 Task: Create in the project AgileFlow in Backlog an issue 'Integrate a new customer loyalty program feature into an existing e-commerce website to improve customer retention and repeat sales', assign it to team member softage.2@softage.net and change the status to IN PROGRESS. Create in the project AgileFlow in Backlog an issue 'Develop a new tool for automated testing of mobile application battery consumption and energy efficiency', assign it to team member softage.3@softage.net and change the status to IN PROGRESS
Action: Mouse moved to (307, 316)
Screenshot: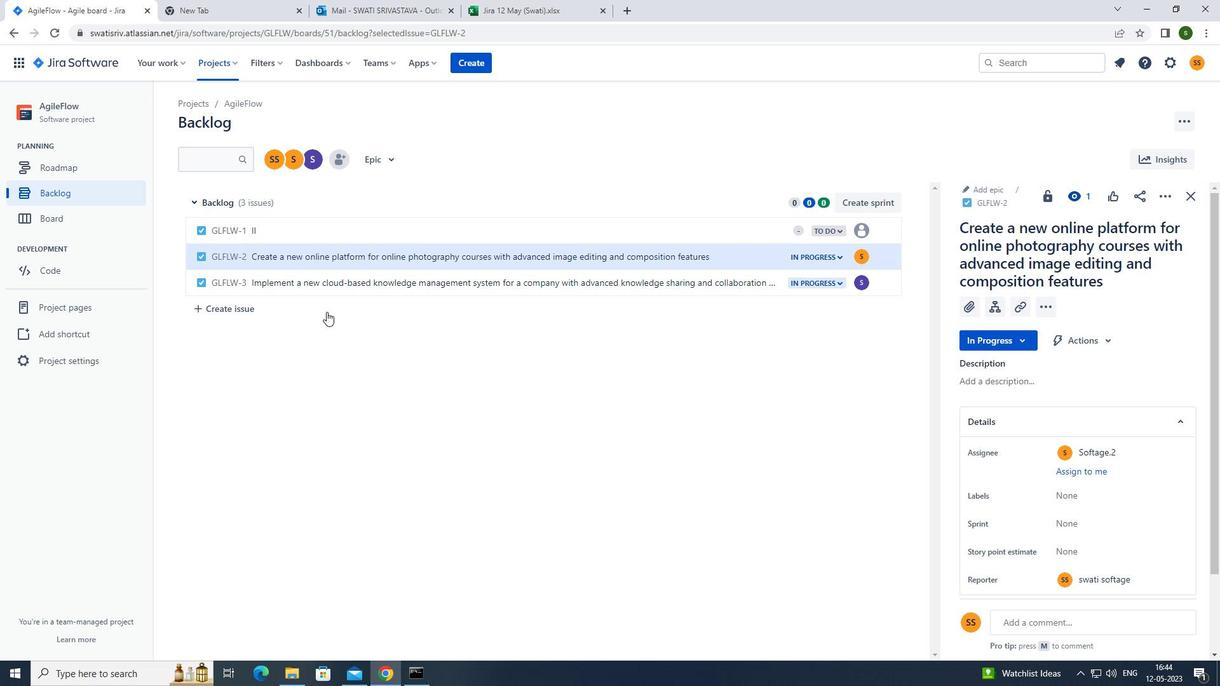 
Action: Mouse pressed left at (307, 316)
Screenshot: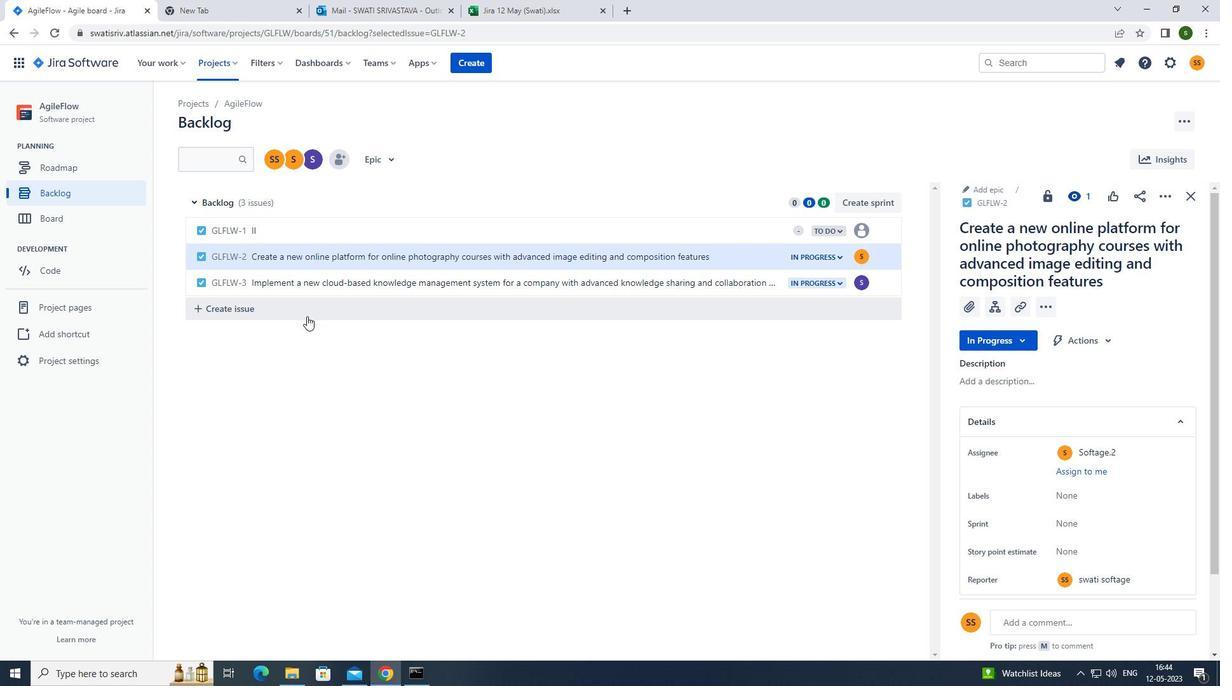 
Action: Mouse moved to (337, 320)
Screenshot: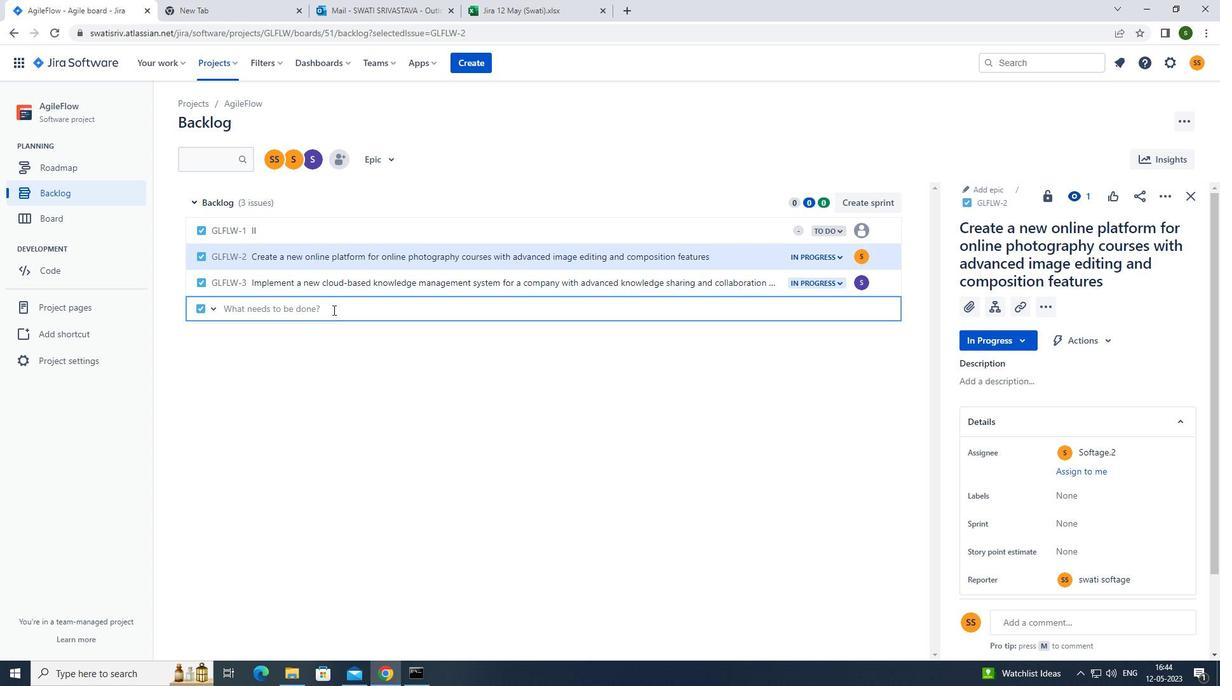 
Action: Key pressed <Key.caps_lock>i<Key.caps_lock>ntegrate<Key.space>a<Key.space>new<Key.space>customer<Key.space>loyalty<Key.space>program<Key.space>feature<Key.space>into<Key.space>an<Key.space>existing<Key.space>e-commerce<Key.space>website<Key.space>to<Key.space>improve<Key.space>customer<Key.space>retention<Key.space>and<Key.space>repeat<Key.space>sales<Key.enter>
Screenshot: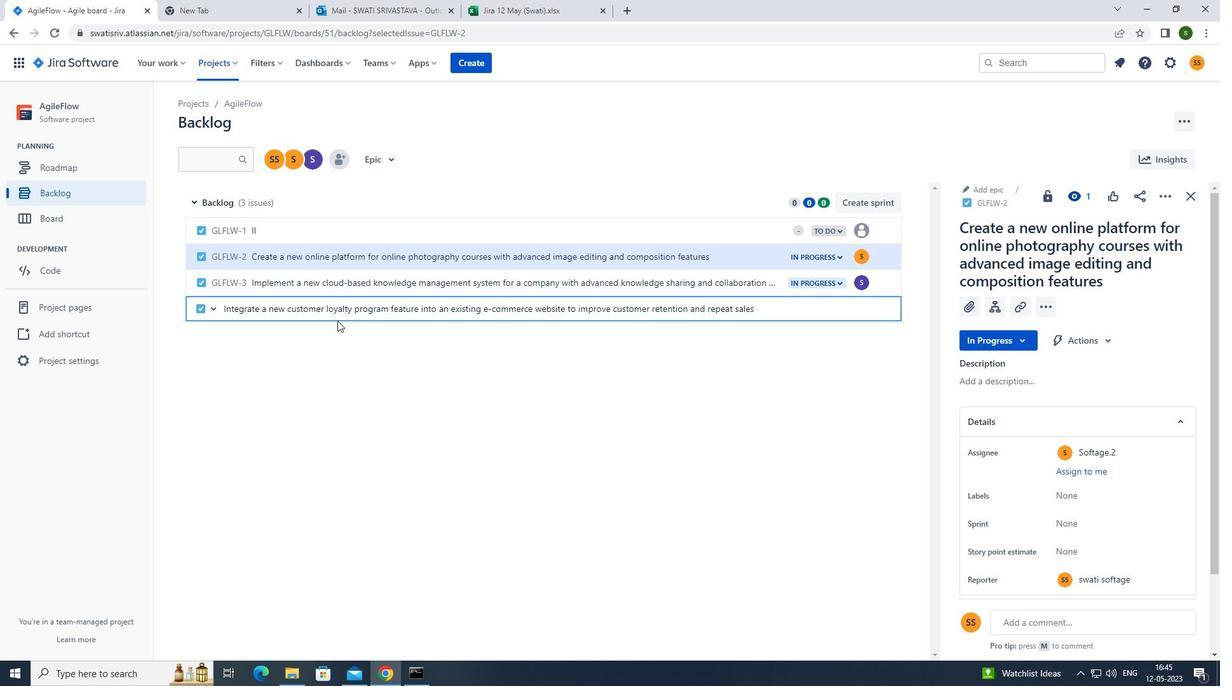 
Action: Mouse moved to (858, 311)
Screenshot: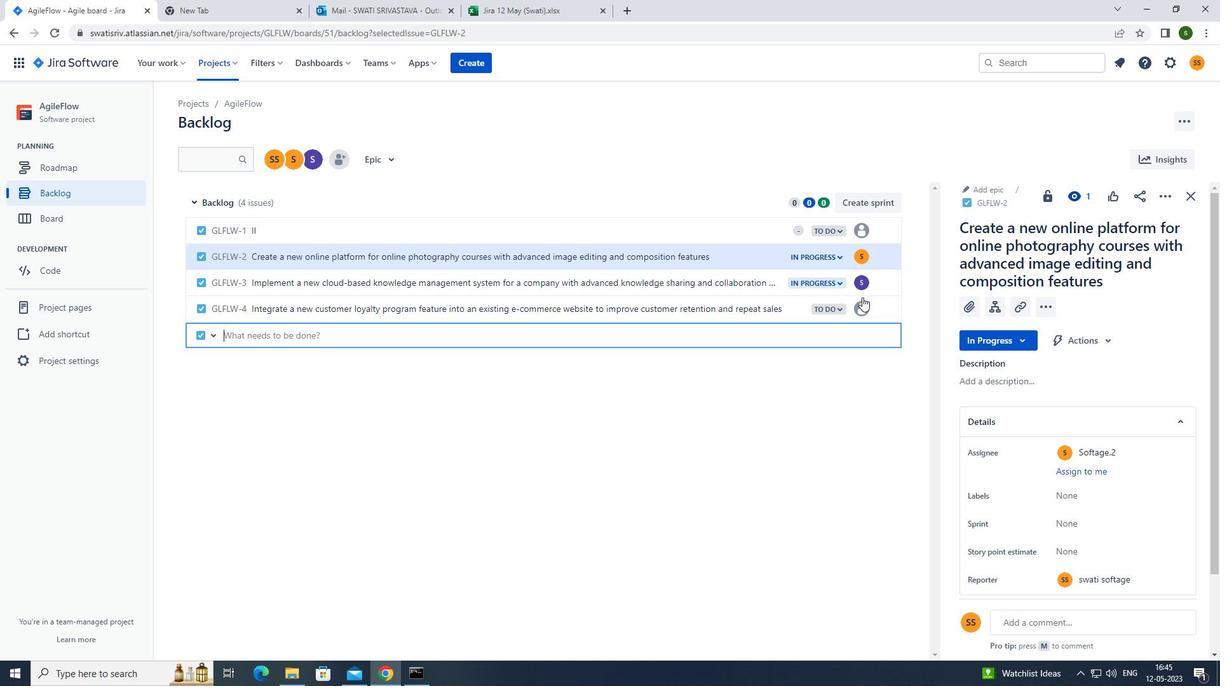 
Action: Mouse pressed left at (858, 311)
Screenshot: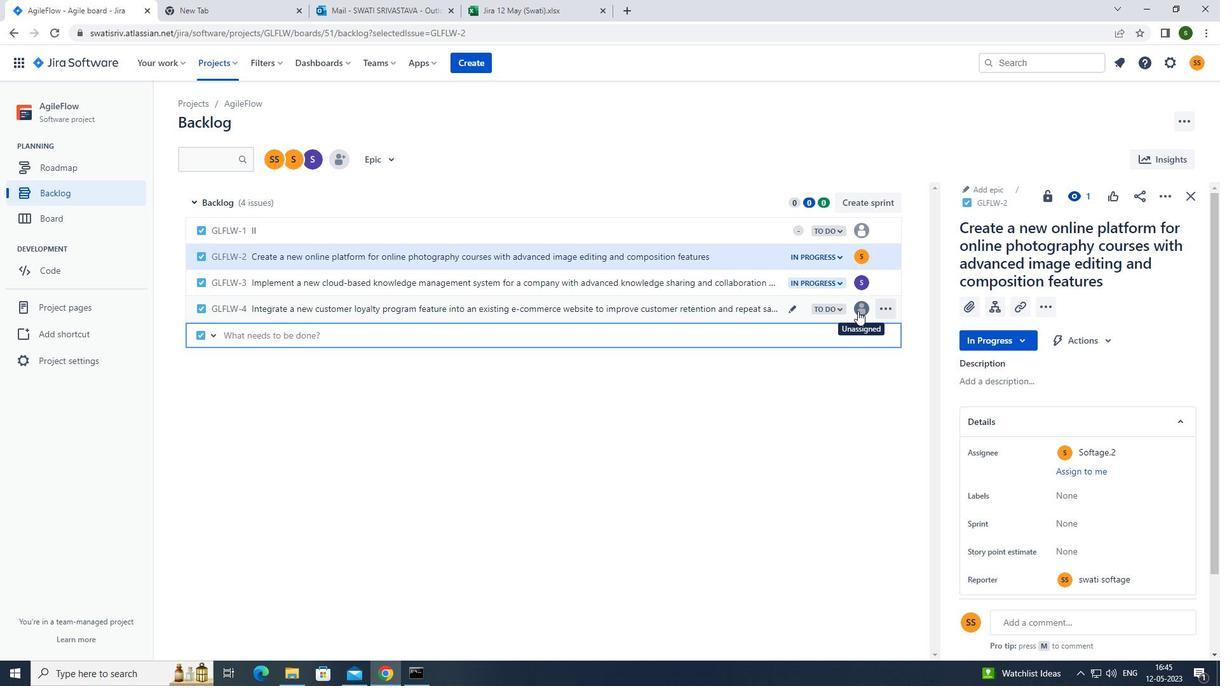 
Action: Mouse moved to (775, 437)
Screenshot: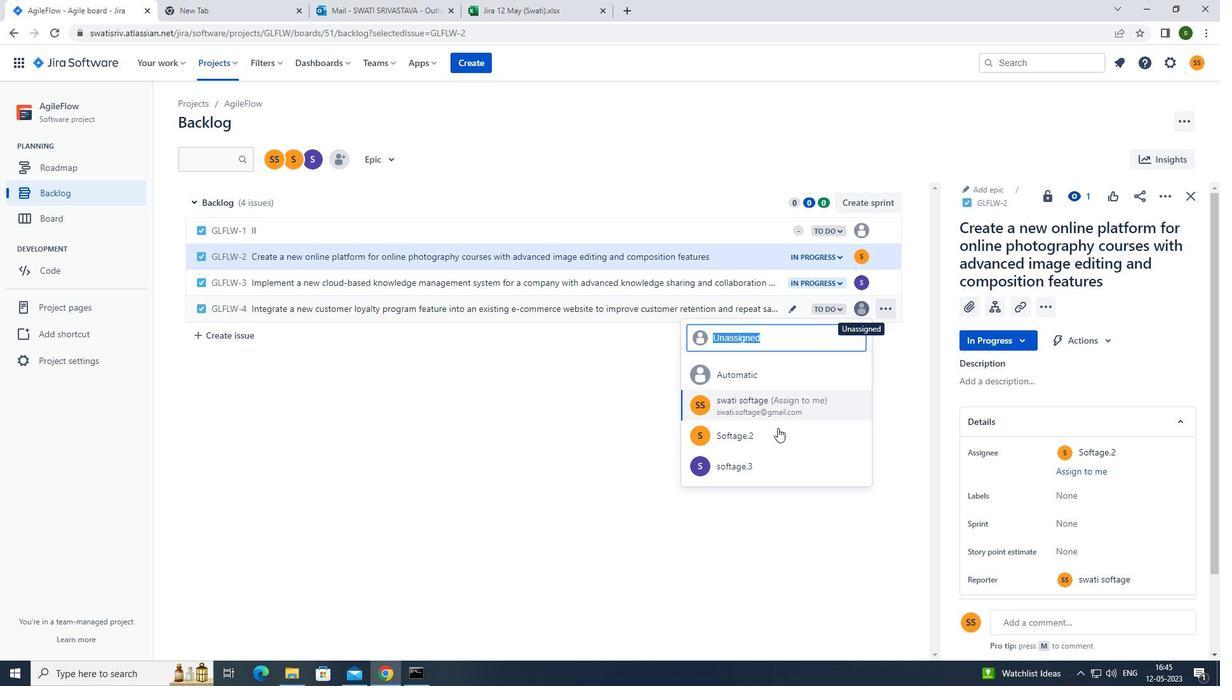 
Action: Mouse pressed left at (775, 437)
Screenshot: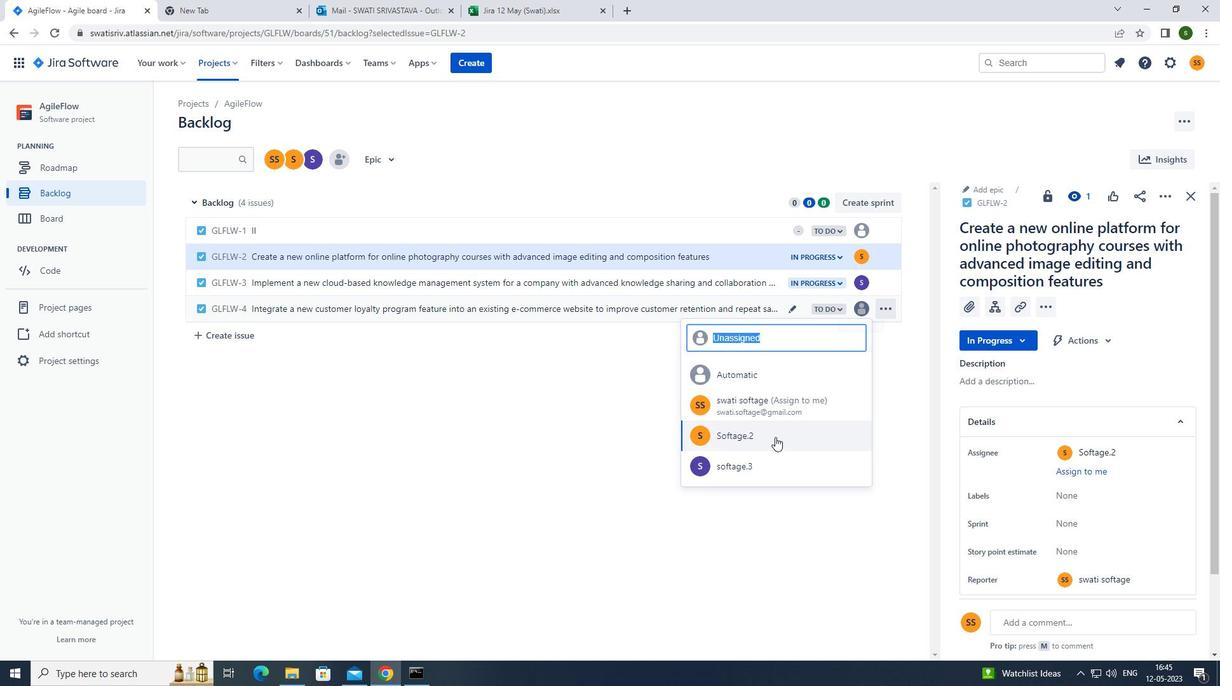 
Action: Mouse moved to (835, 313)
Screenshot: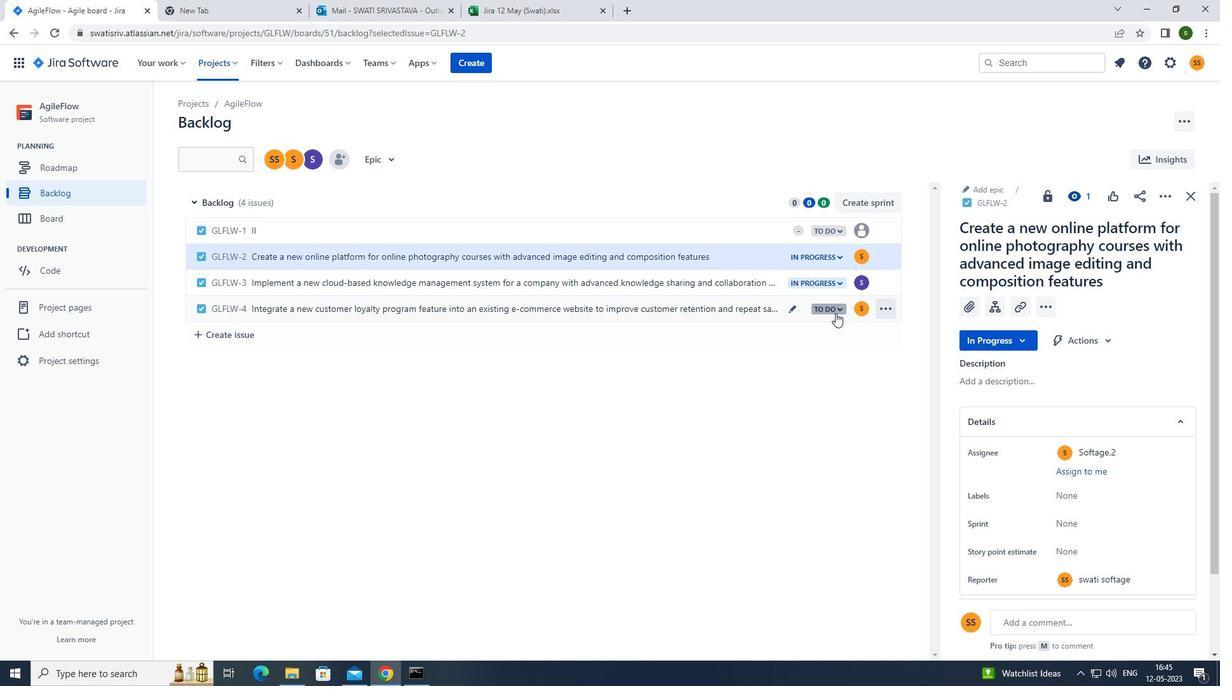 
Action: Mouse pressed left at (835, 313)
Screenshot: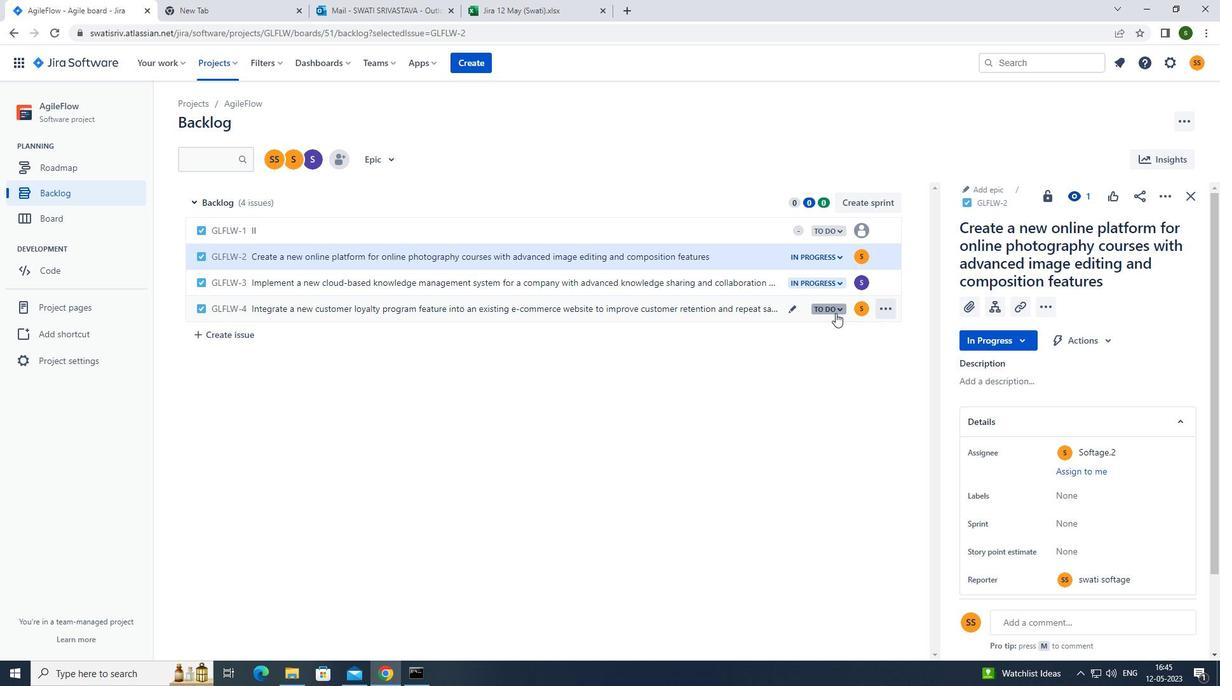 
Action: Mouse moved to (843, 331)
Screenshot: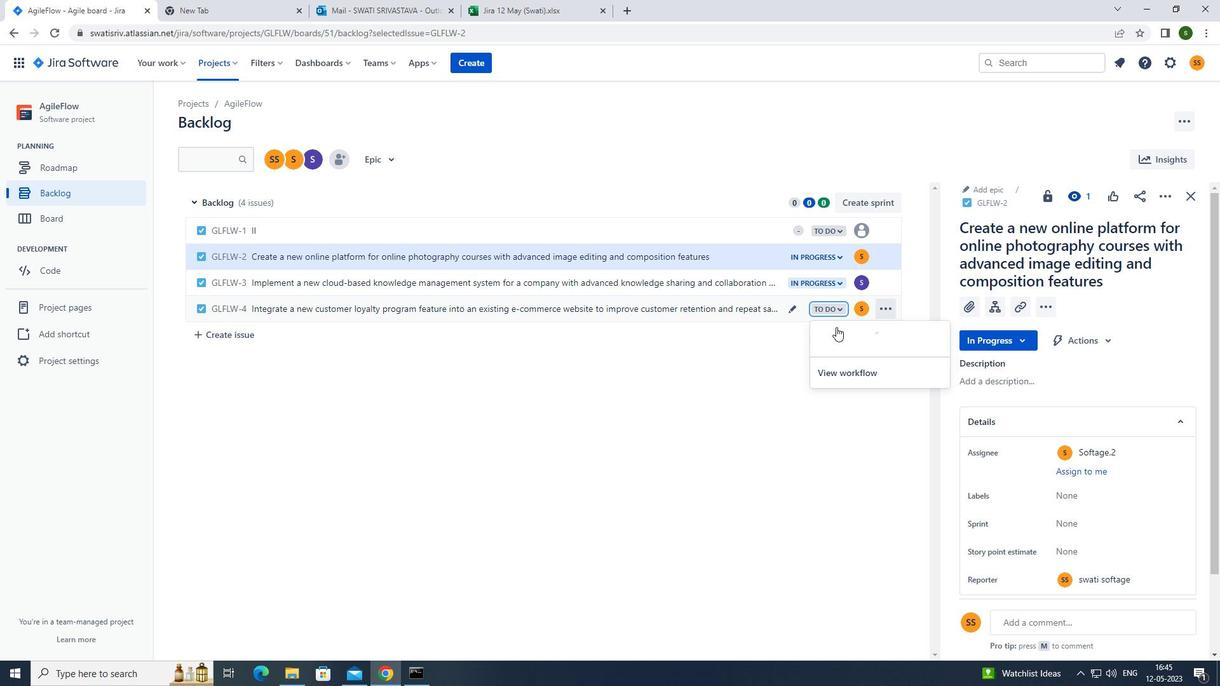 
Action: Mouse pressed left at (843, 331)
Screenshot: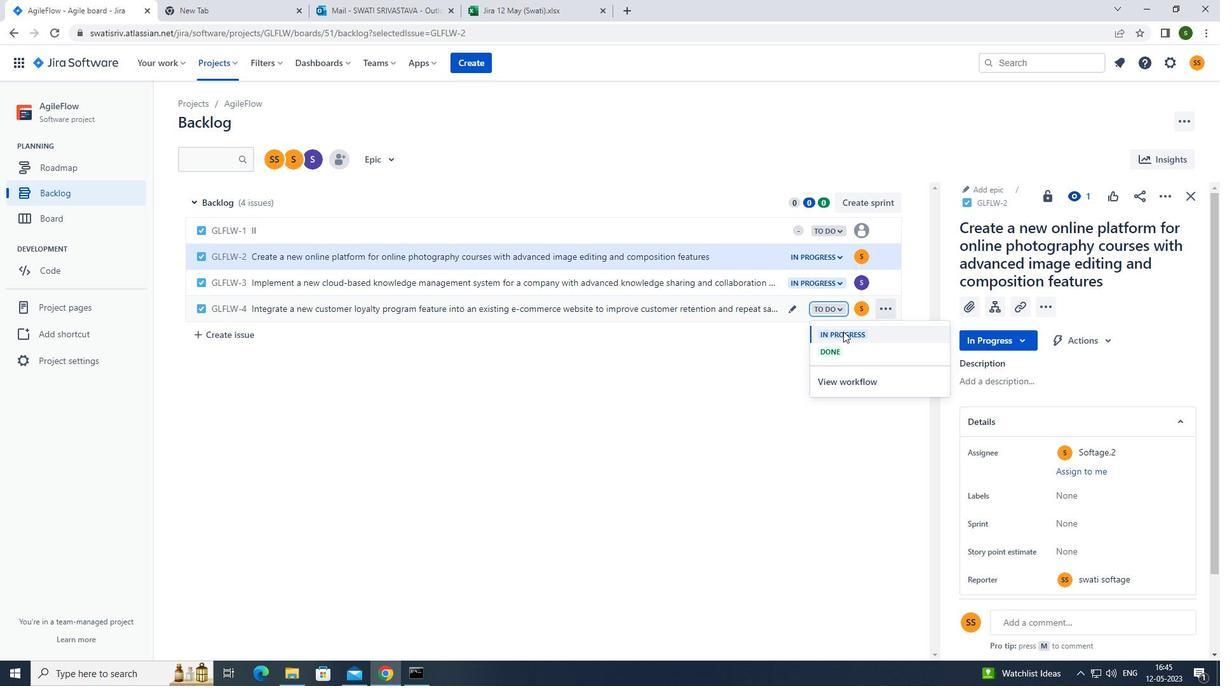 
Action: Mouse moved to (255, 337)
Screenshot: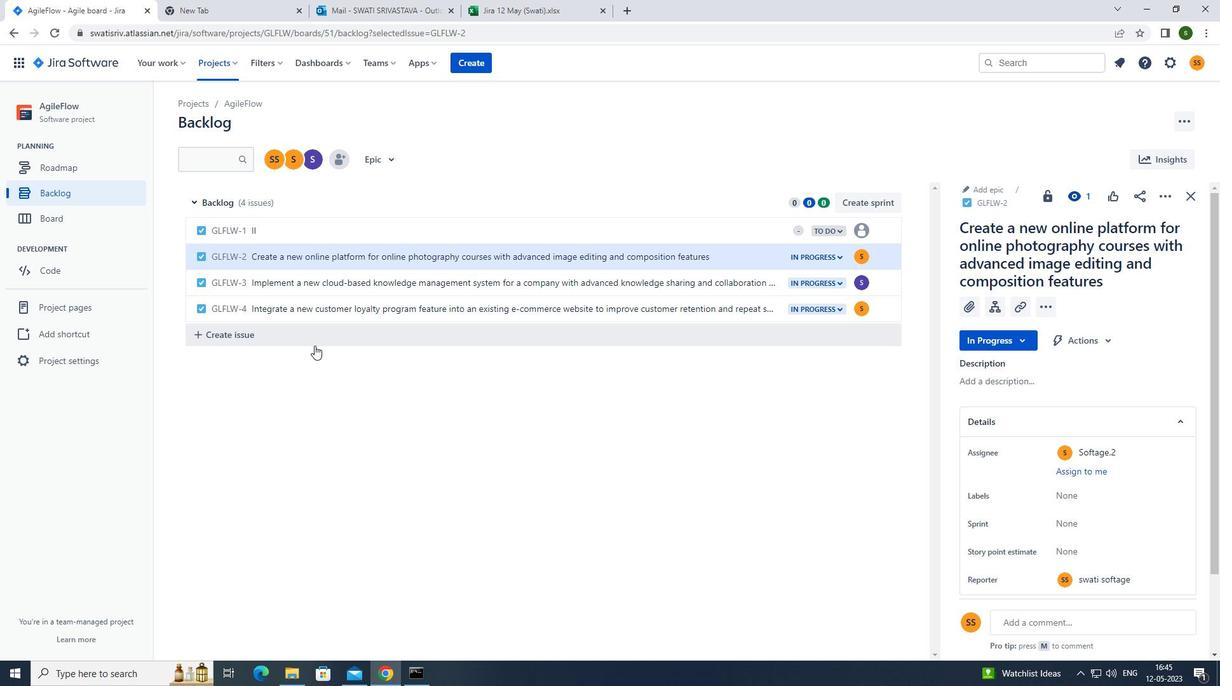 
Action: Mouse pressed left at (255, 337)
Screenshot: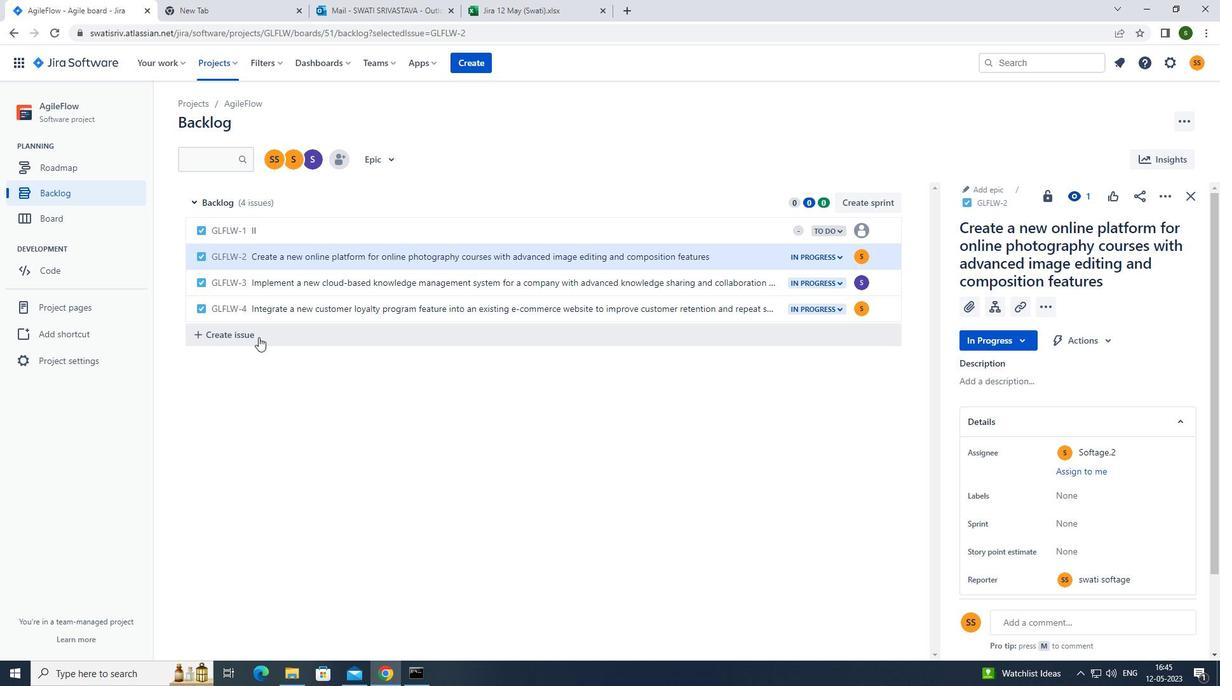 
Action: Mouse moved to (340, 336)
Screenshot: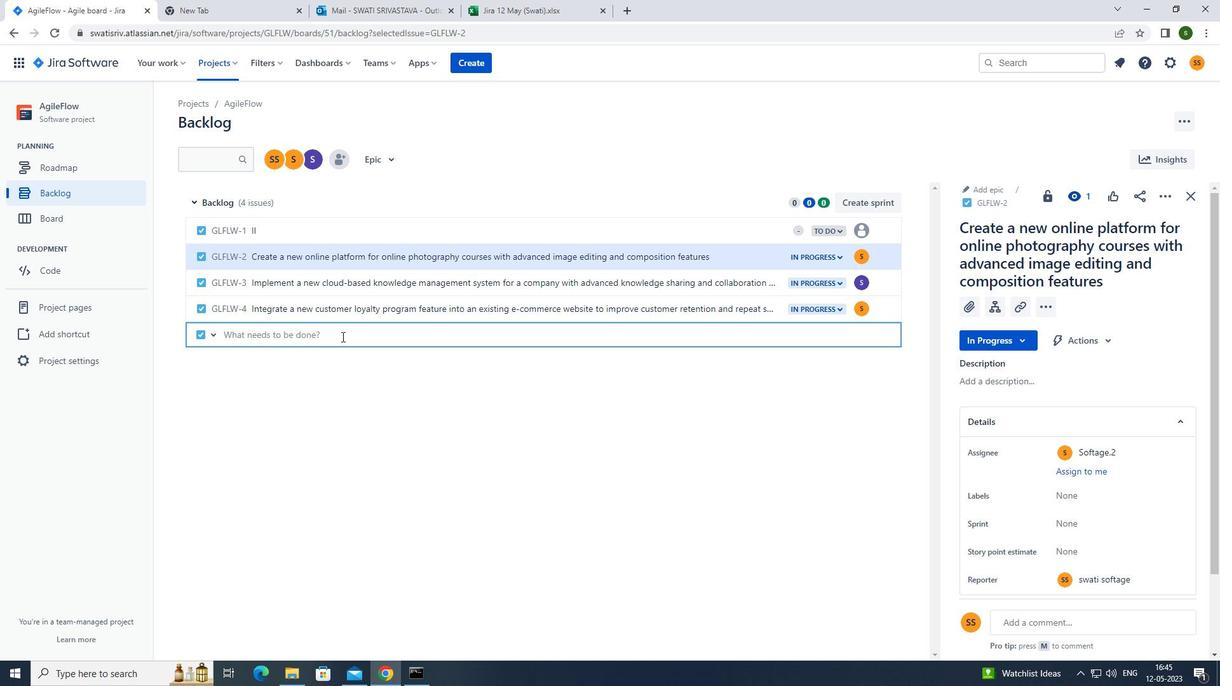 
Action: Key pressed <Key.caps_lock>d<Key.caps_lock>evelop<Key.space>a<Key.space>new<Key.space>tool<Key.space>for<Key.space>automated<Key.space>testing<Key.space>of<Key.space>mobile<Key.space>application<Key.space>battery<Key.space>consumption<Key.space>and<Key.space>energy<Key.space>efficiency<Key.enter>
Screenshot: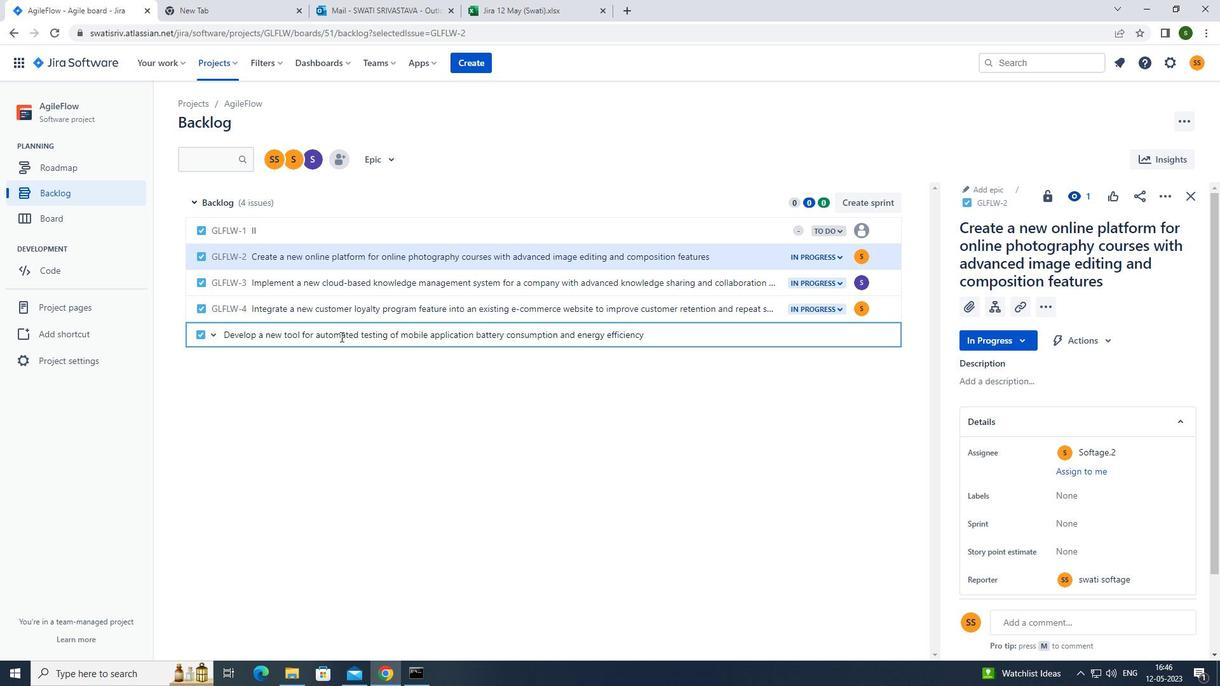 
Action: Mouse moved to (854, 331)
Screenshot: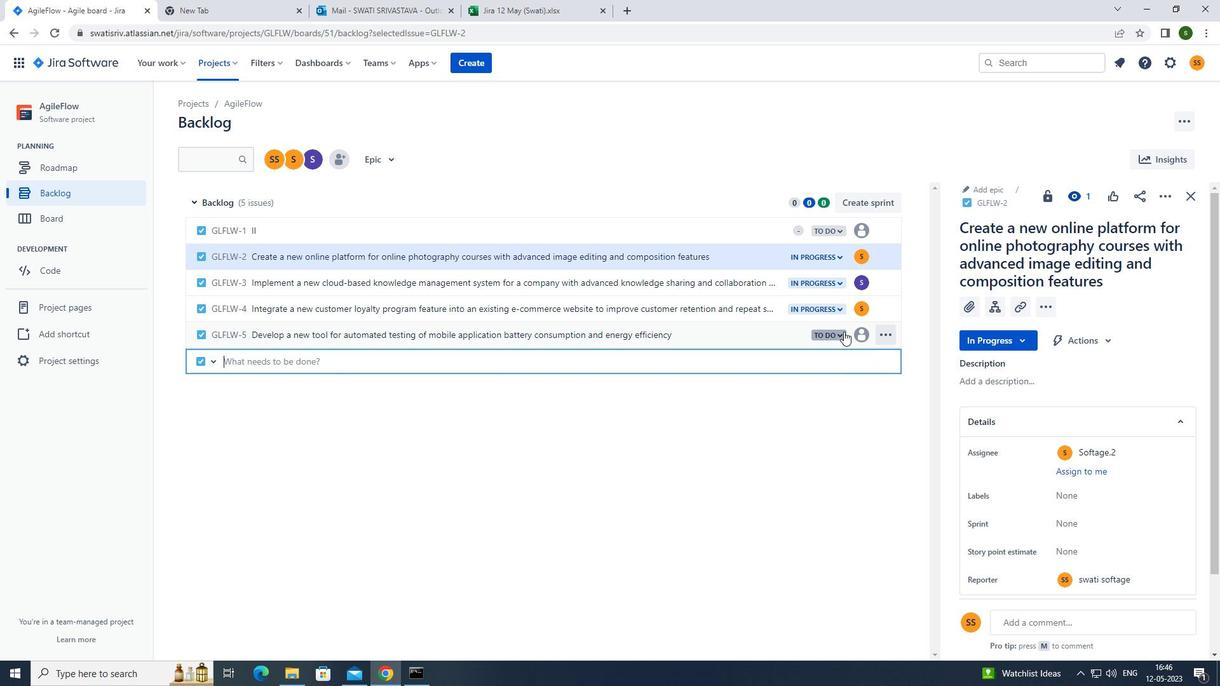 
Action: Mouse pressed left at (854, 331)
Screenshot: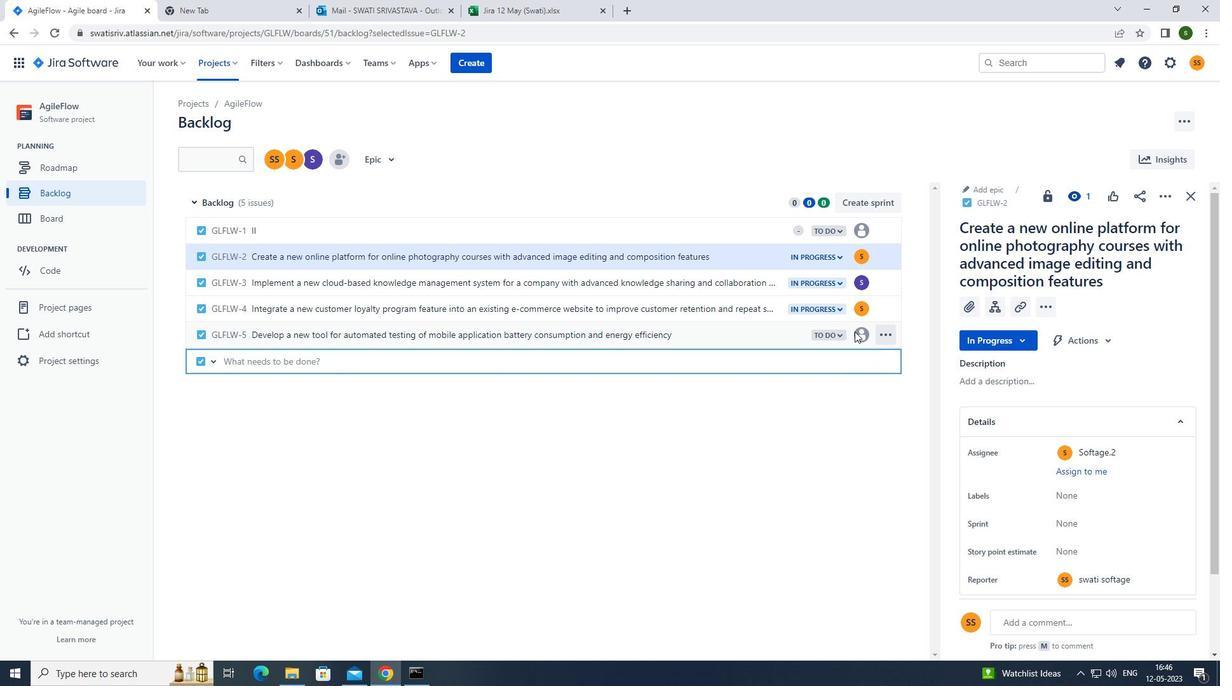 
Action: Mouse moved to (744, 490)
Screenshot: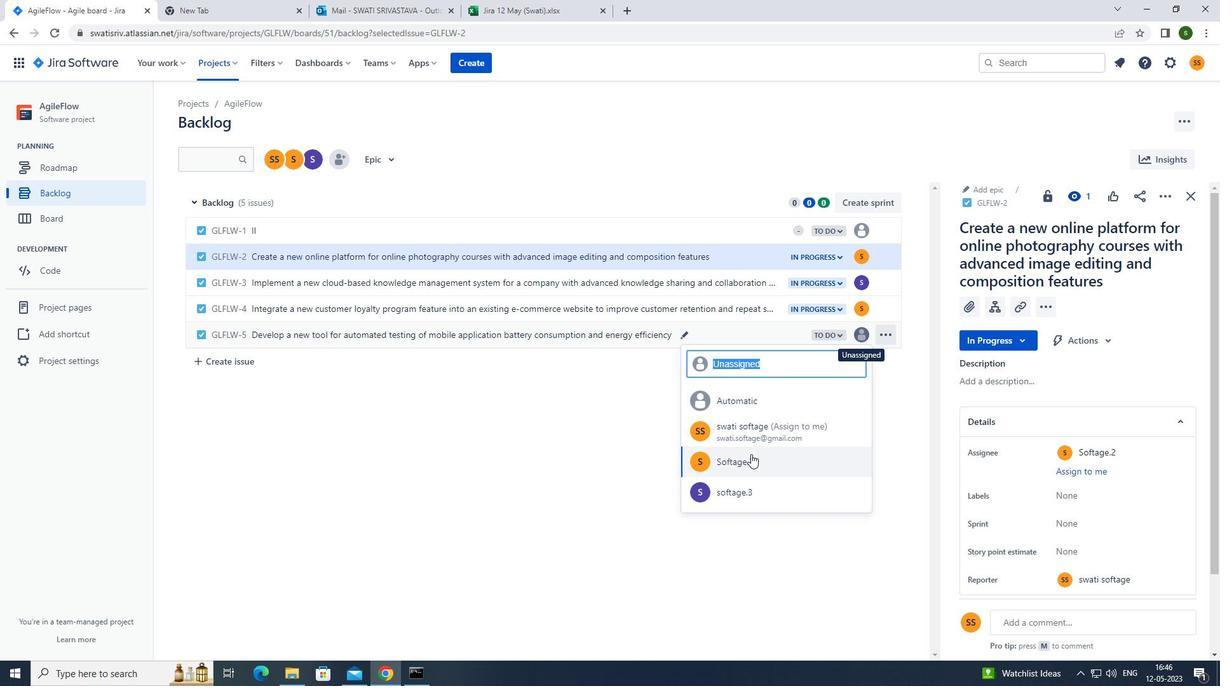 
Action: Mouse pressed left at (744, 490)
Screenshot: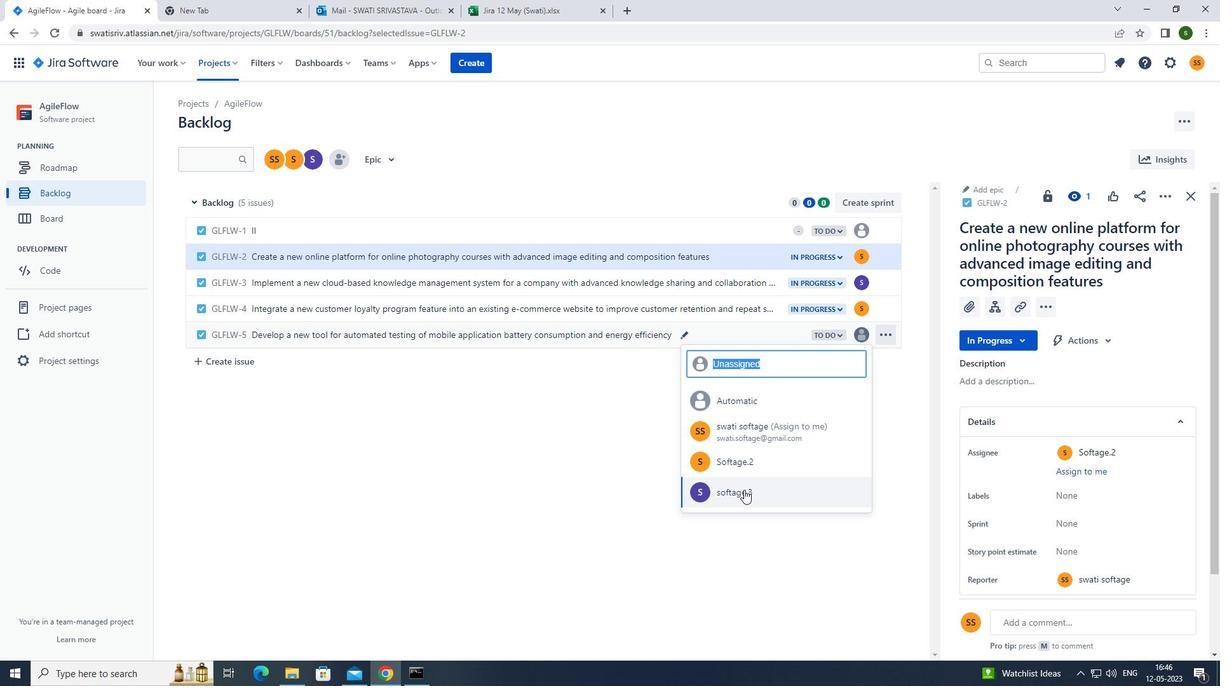 
Action: Mouse moved to (816, 326)
Screenshot: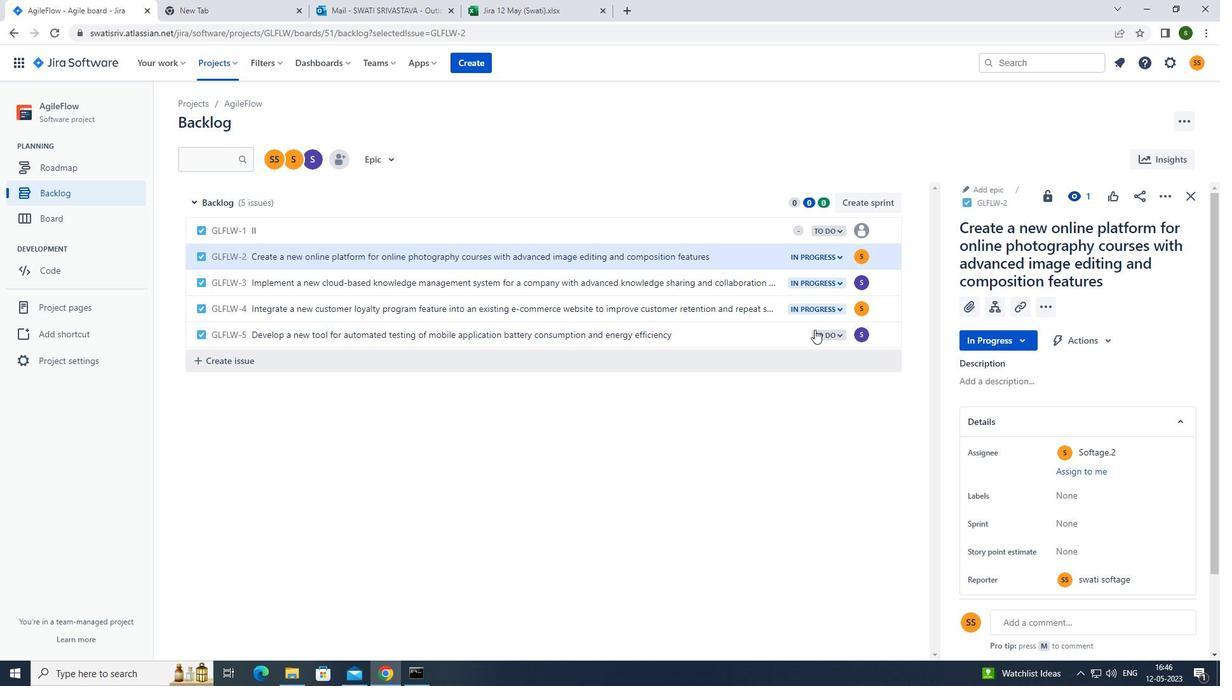 
Action: Mouse pressed left at (816, 326)
Screenshot: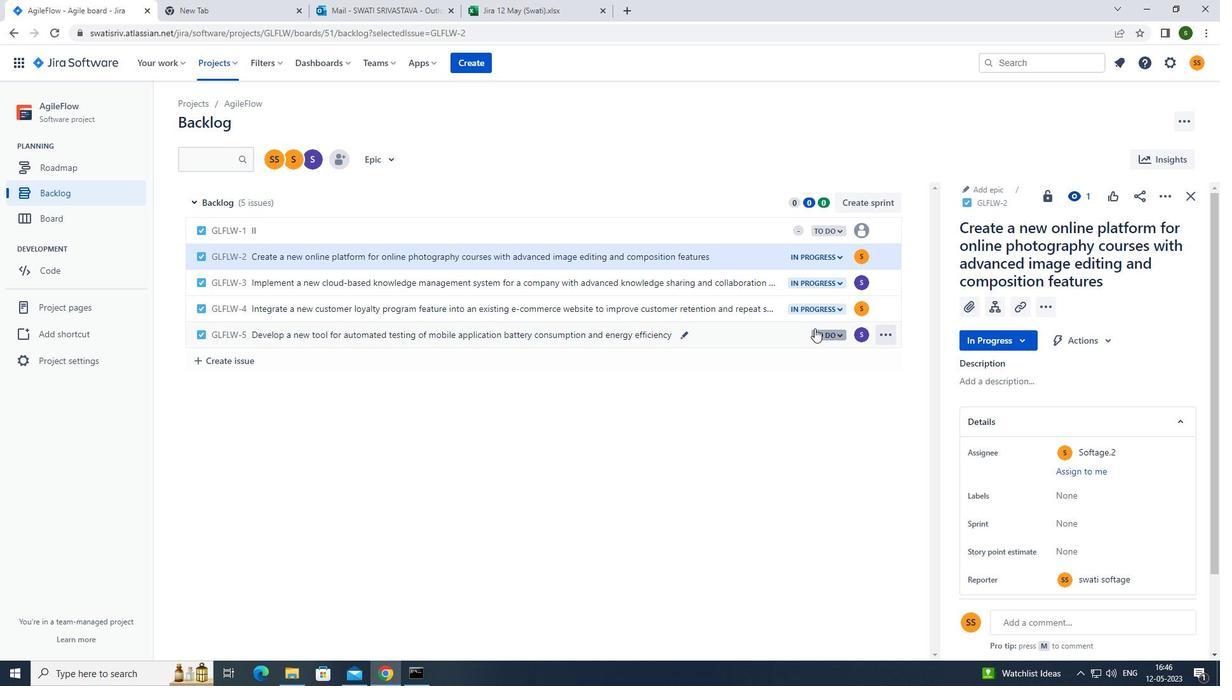 
Action: Mouse moved to (830, 333)
Screenshot: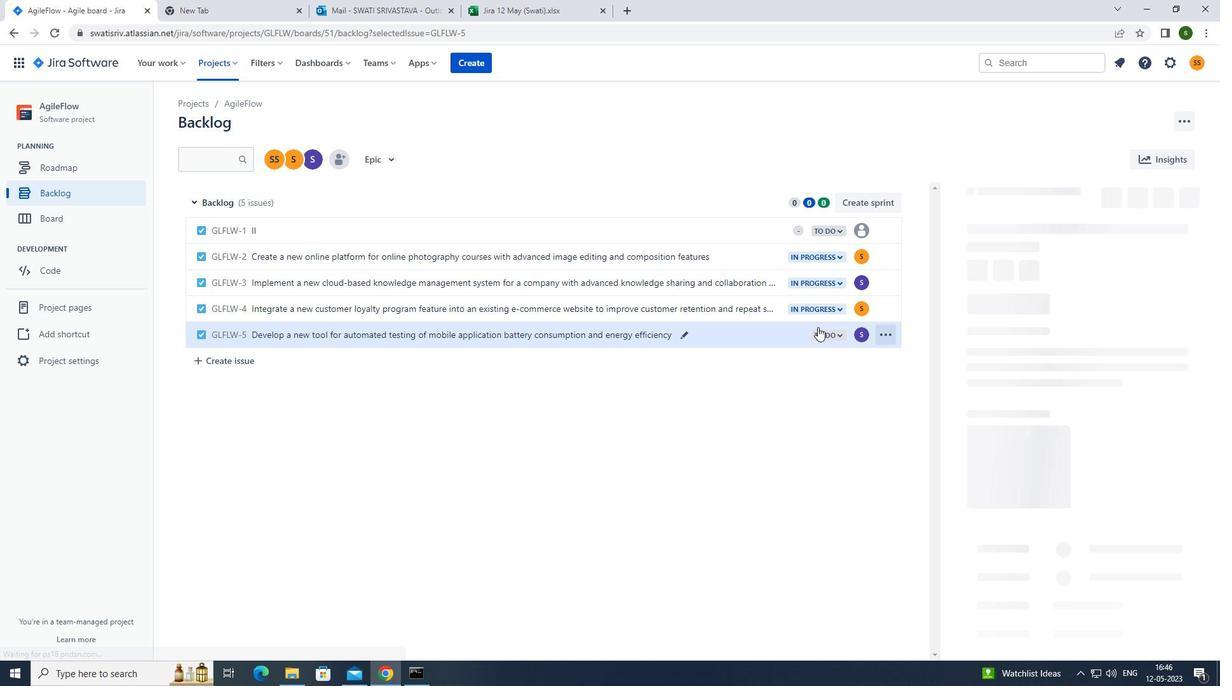 
Action: Mouse pressed left at (830, 333)
Screenshot: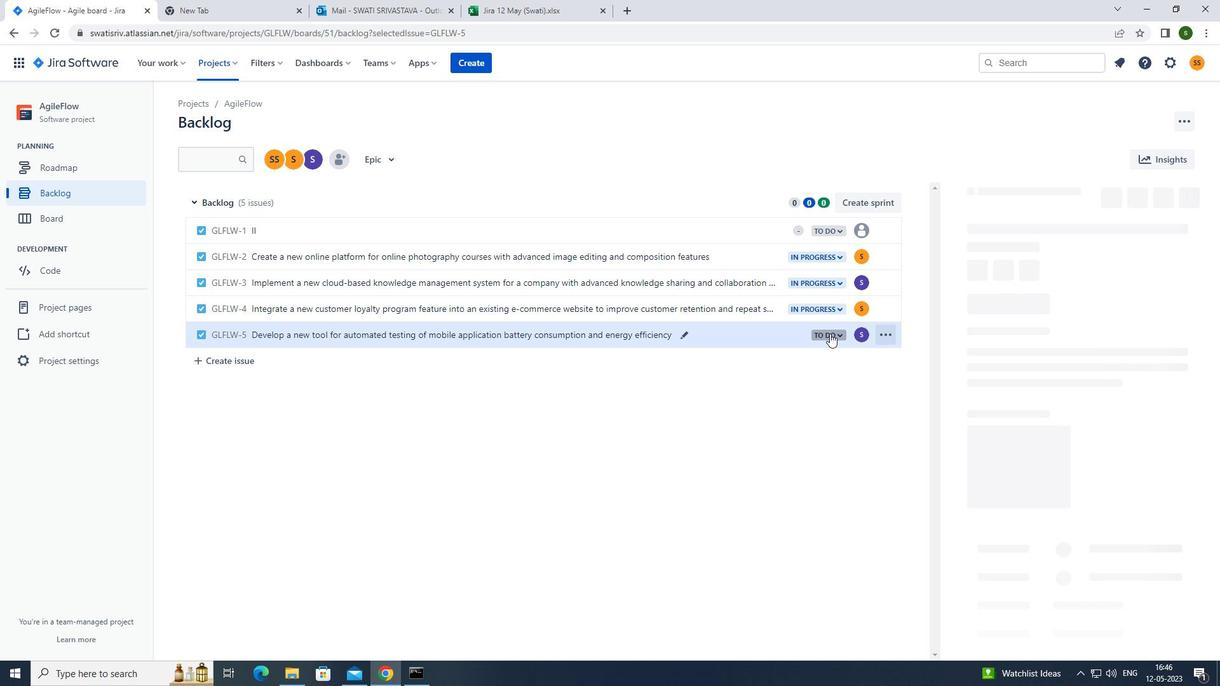 
Action: Mouse moved to (832, 355)
Screenshot: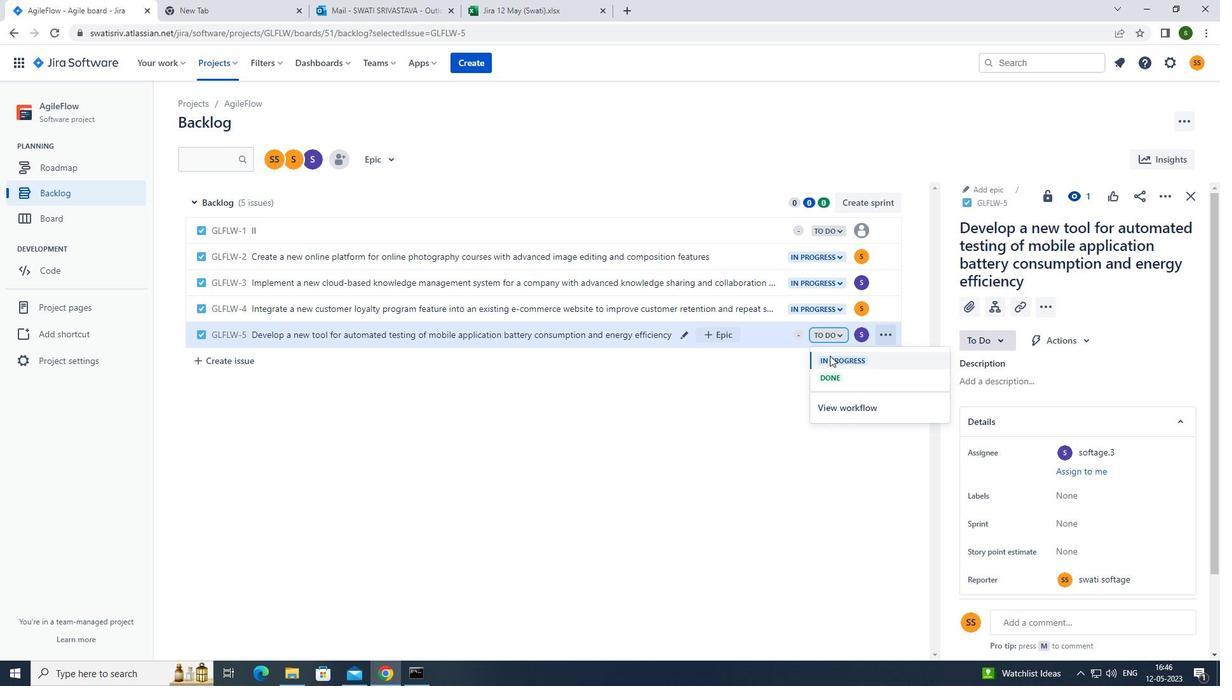 
Action: Mouse pressed left at (832, 355)
Screenshot: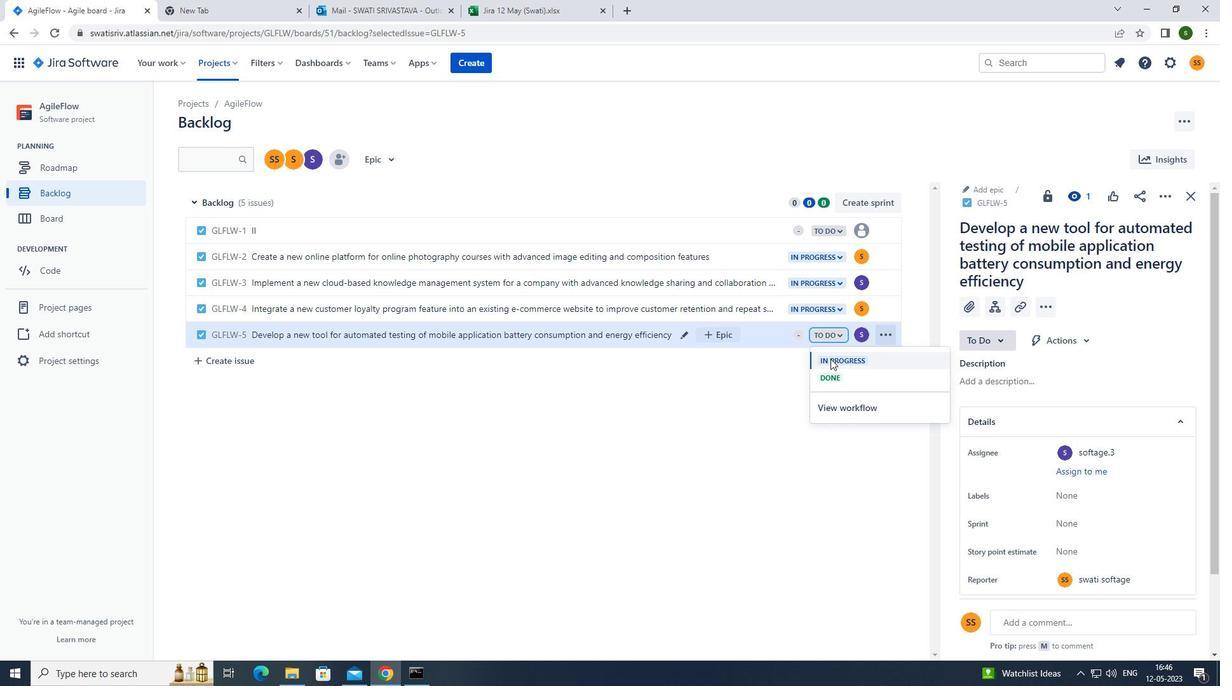 
Action: Mouse moved to (731, 416)
Screenshot: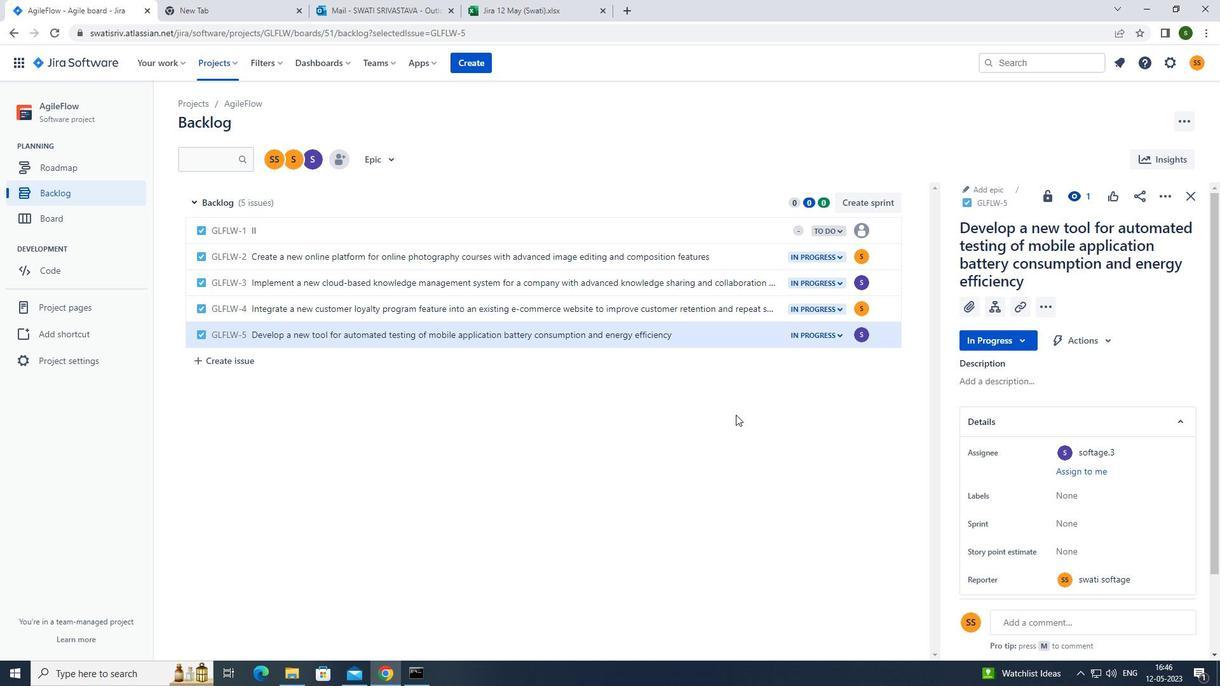 
